 Task: Select the data range.
Action: Mouse moved to (230, 105)
Screenshot: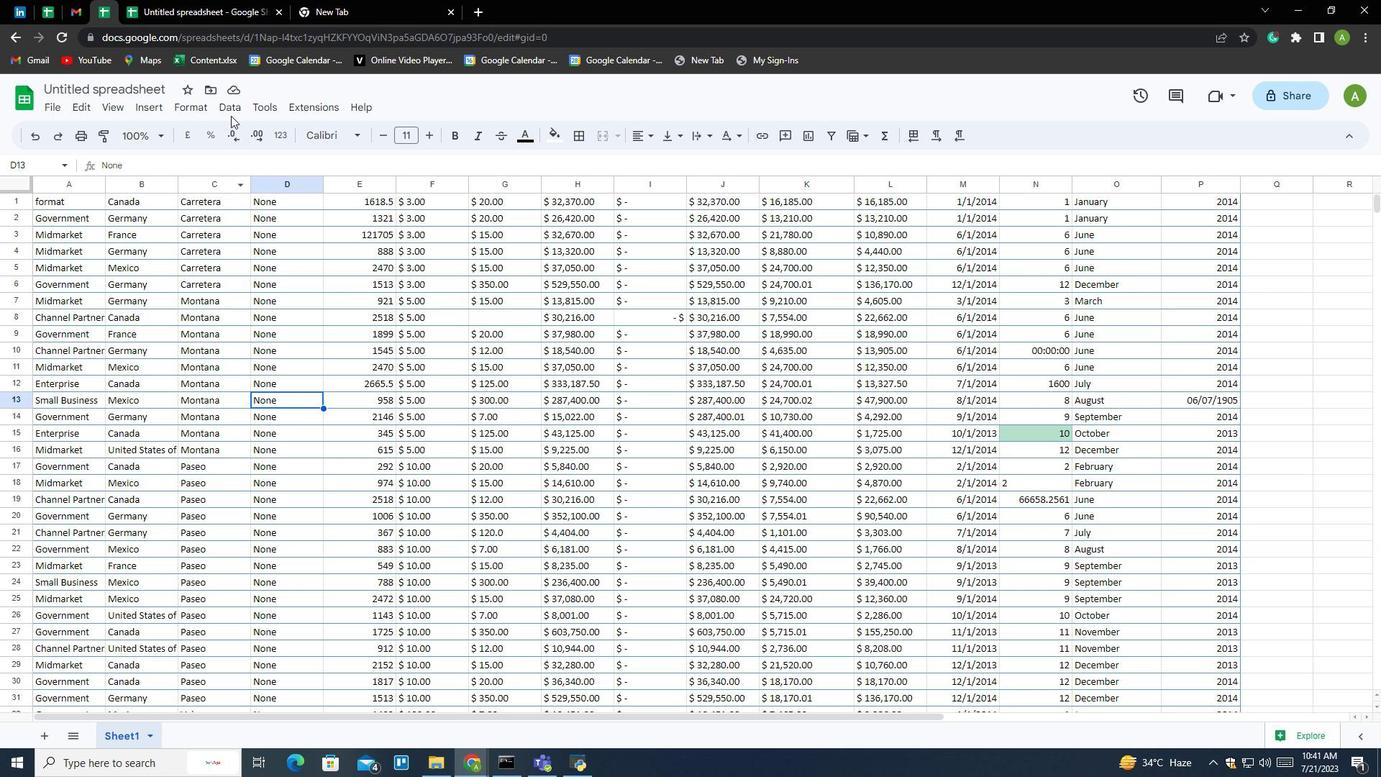 
Action: Mouse pressed left at (230, 105)
Screenshot: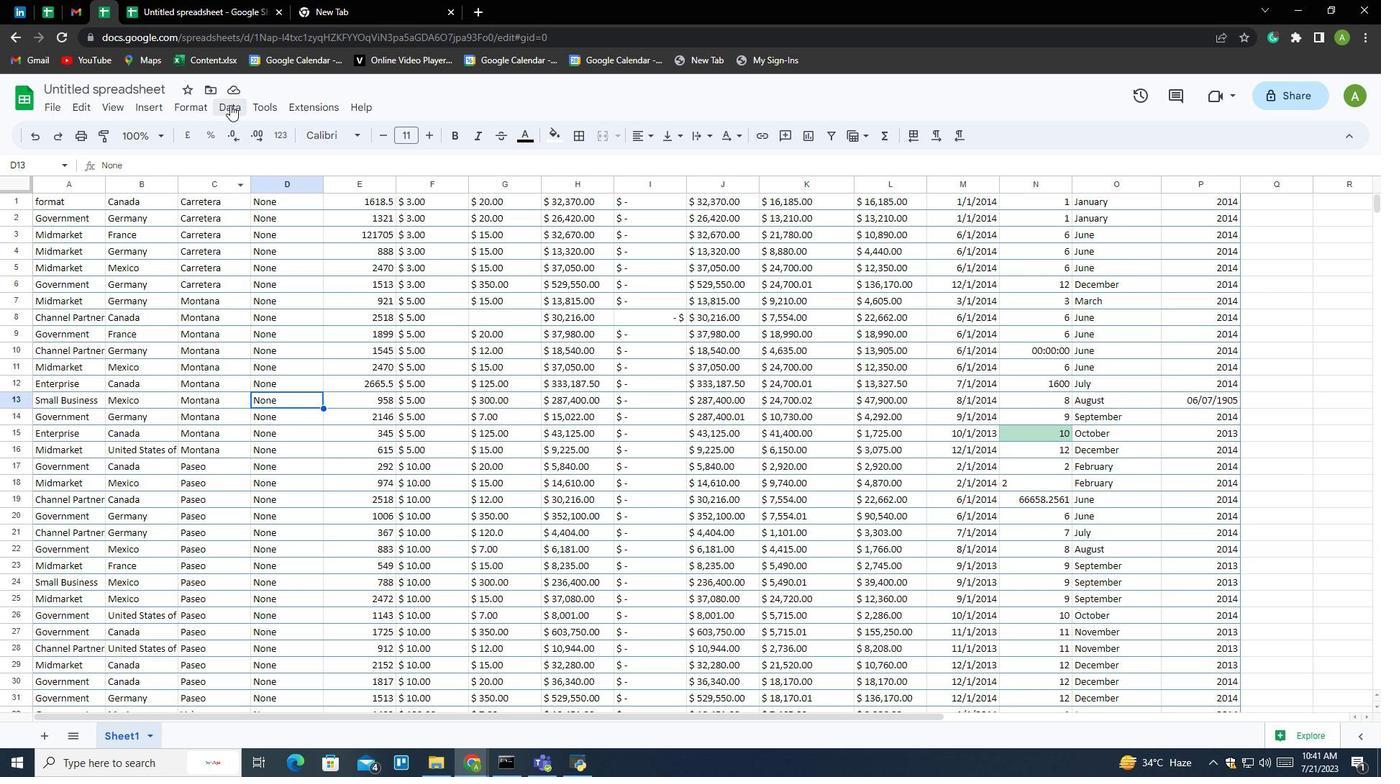 
Action: Mouse moved to (287, 266)
Screenshot: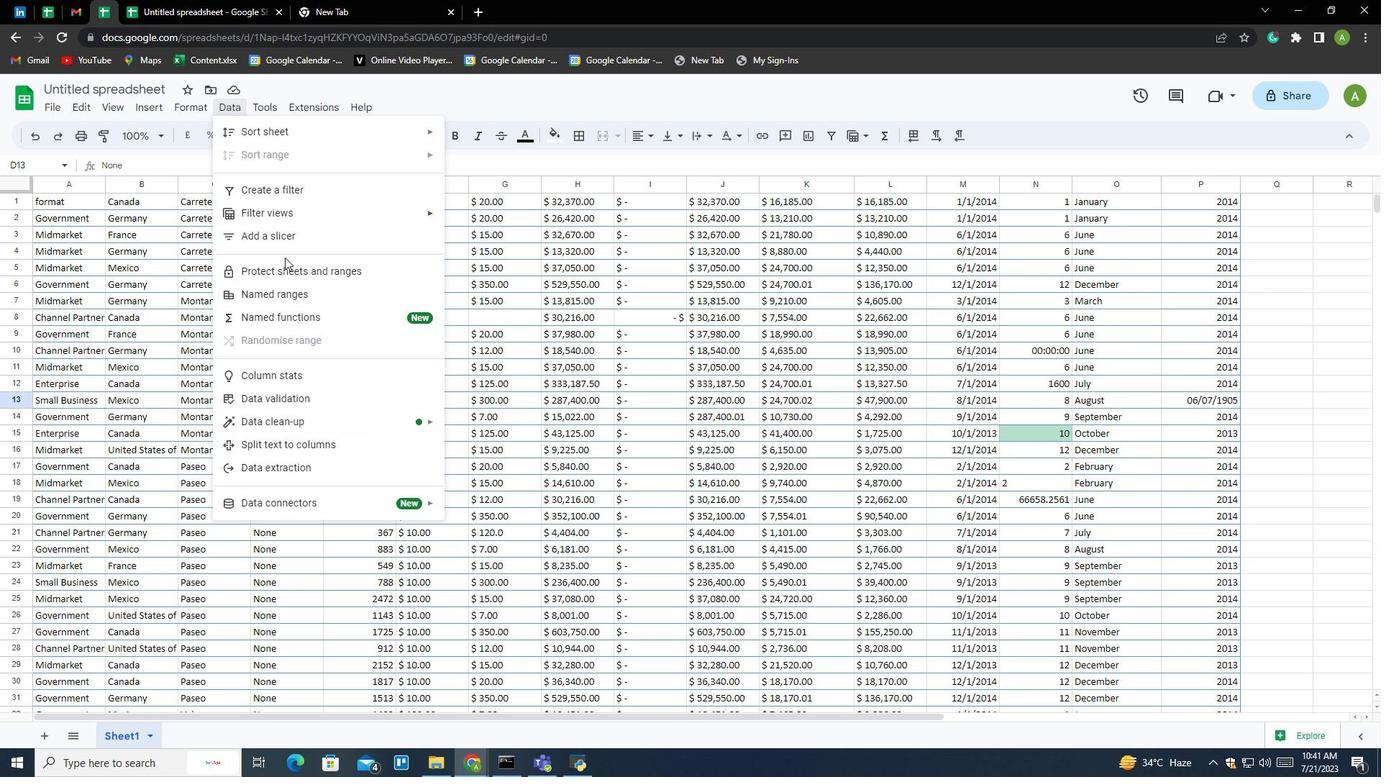 
Action: Mouse pressed left at (287, 266)
Screenshot: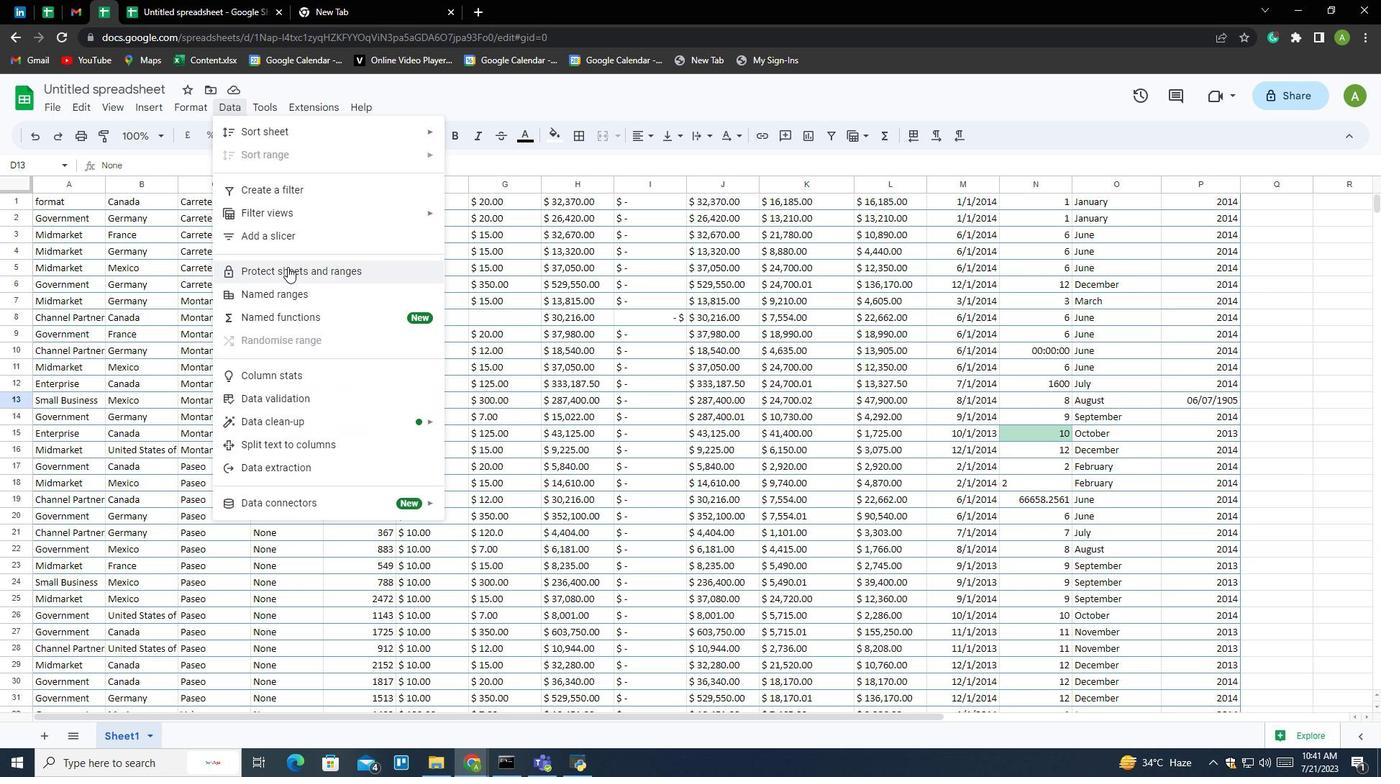 
Action: Mouse moved to (1188, 183)
Screenshot: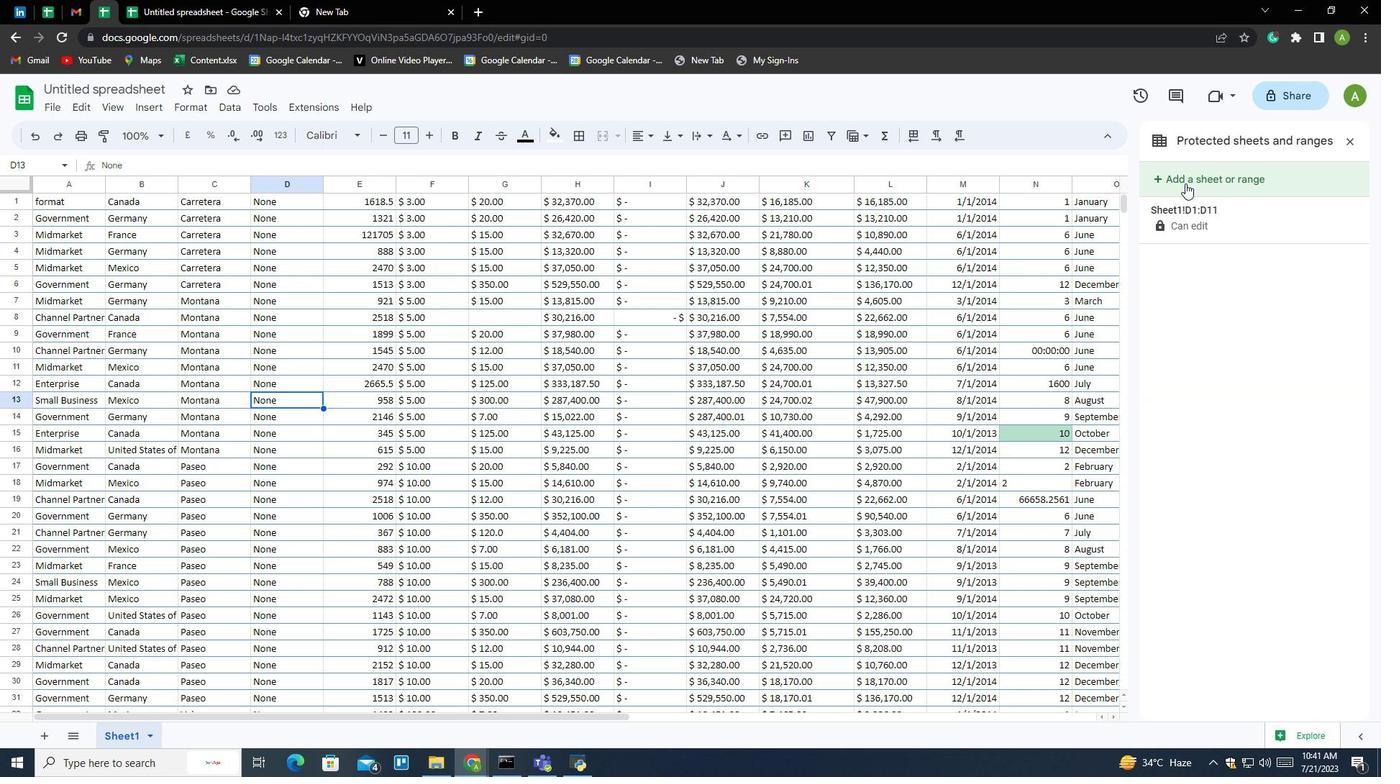 
Action: Mouse pressed left at (1188, 183)
Screenshot: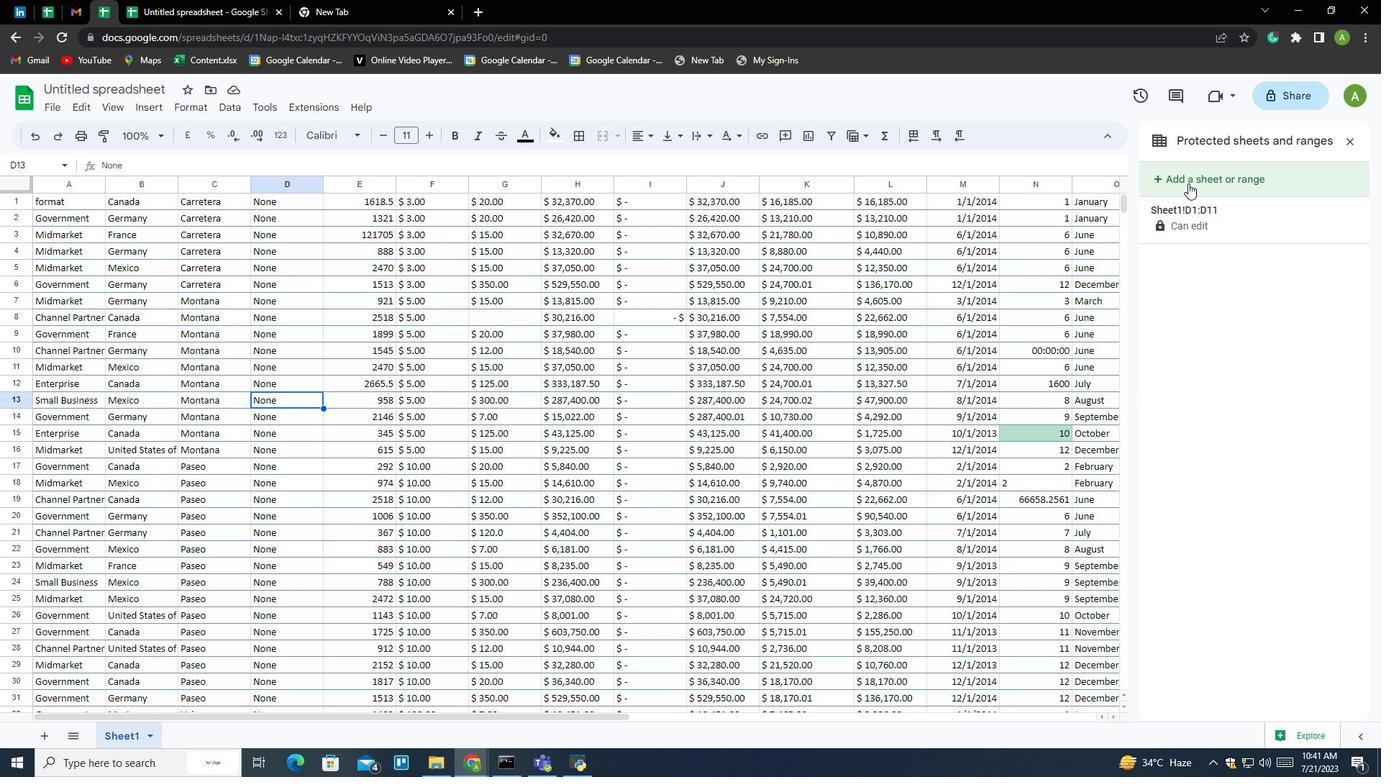 
Action: Mouse moved to (1303, 223)
Screenshot: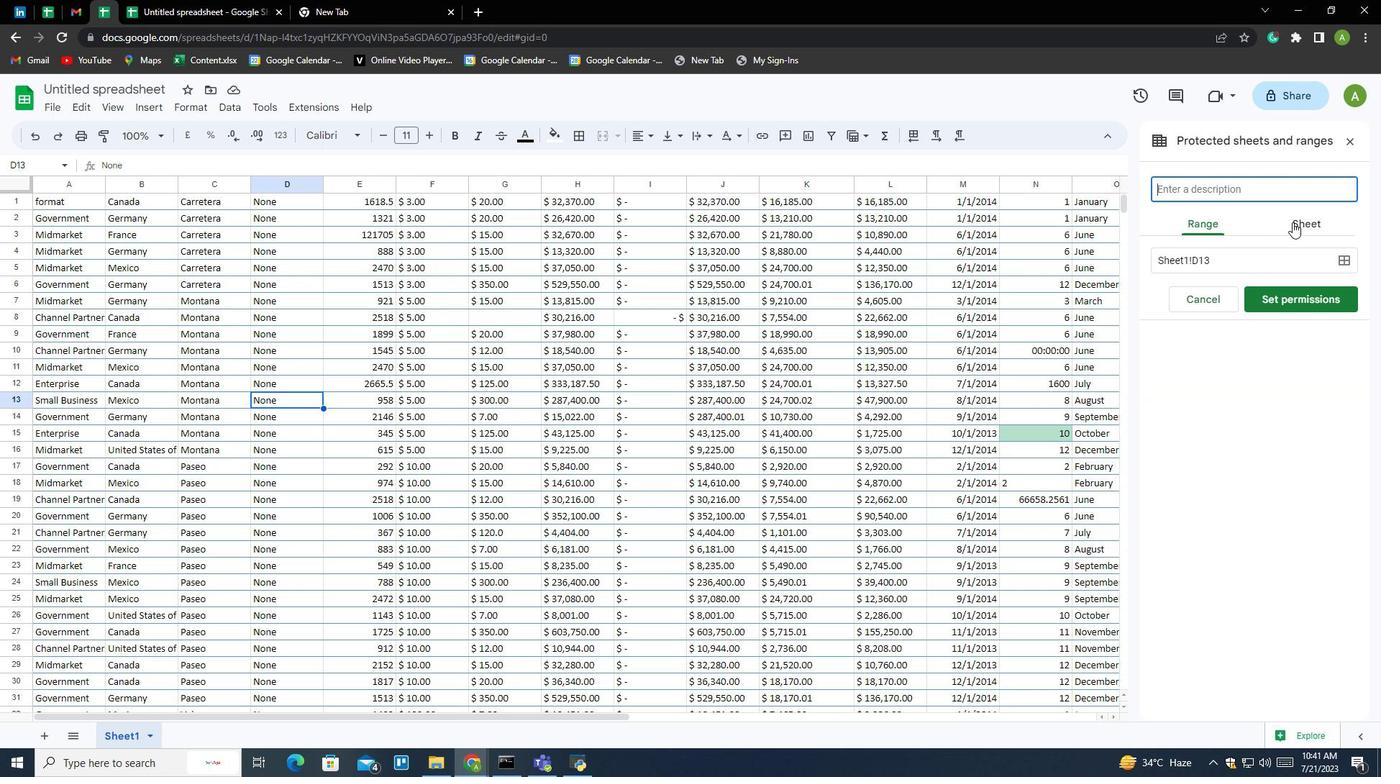 
Action: Mouse pressed left at (1303, 223)
Screenshot: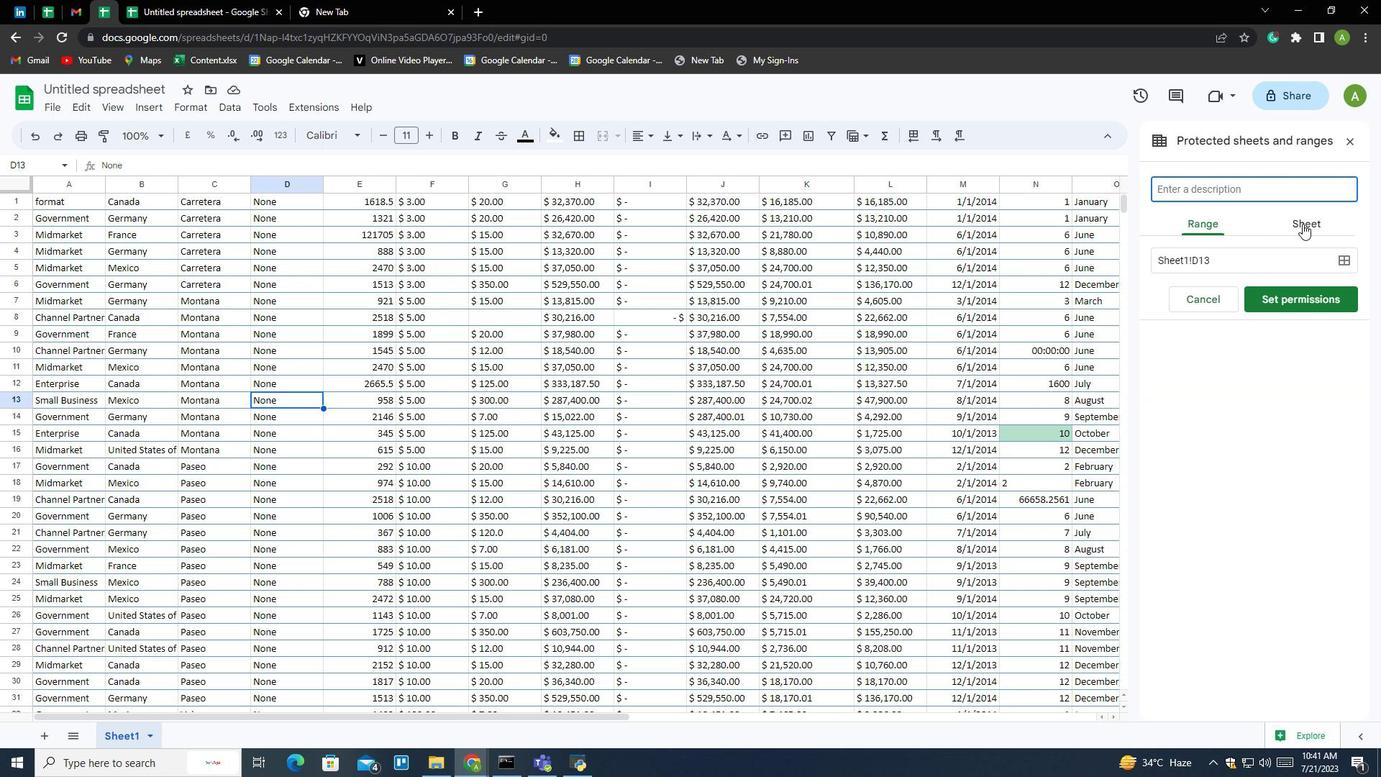 
Action: Mouse moved to (1164, 291)
Screenshot: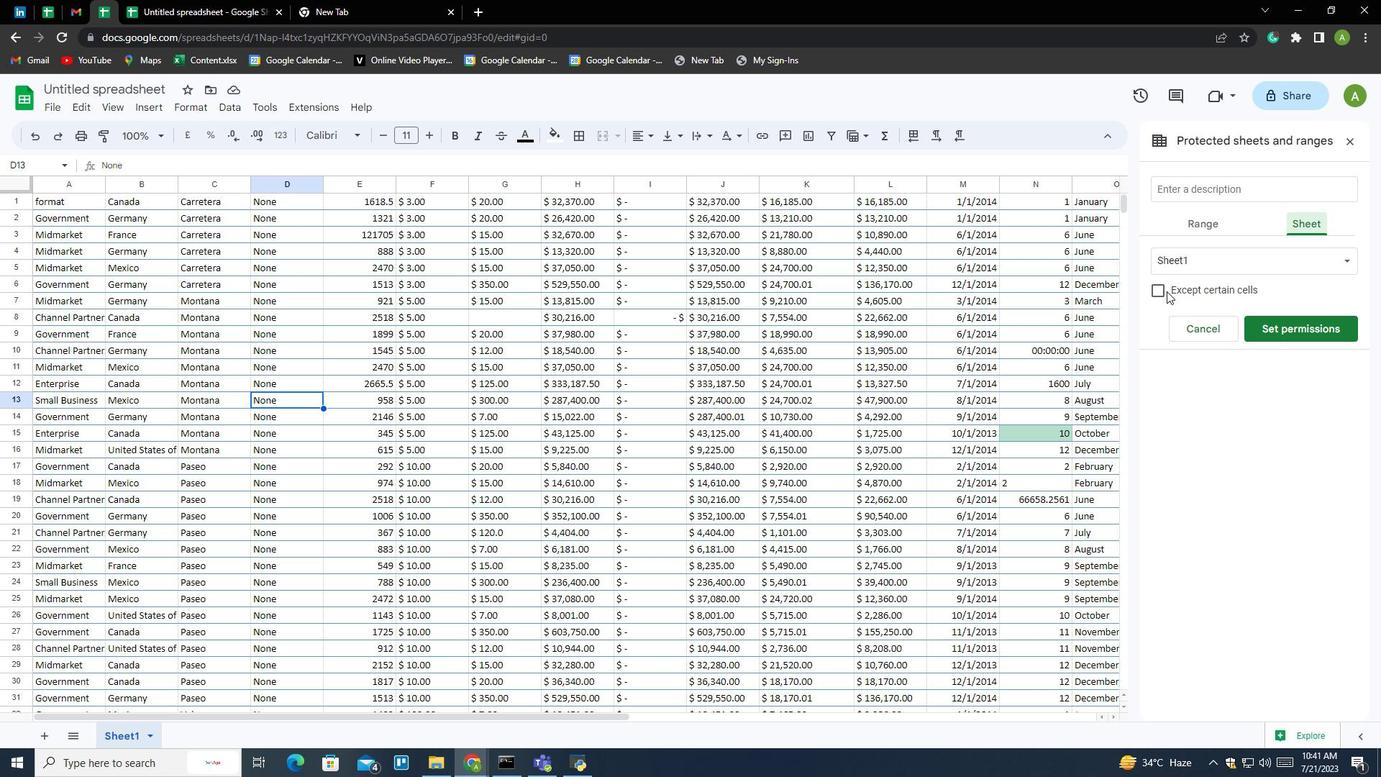 
Action: Mouse pressed left at (1164, 291)
Screenshot: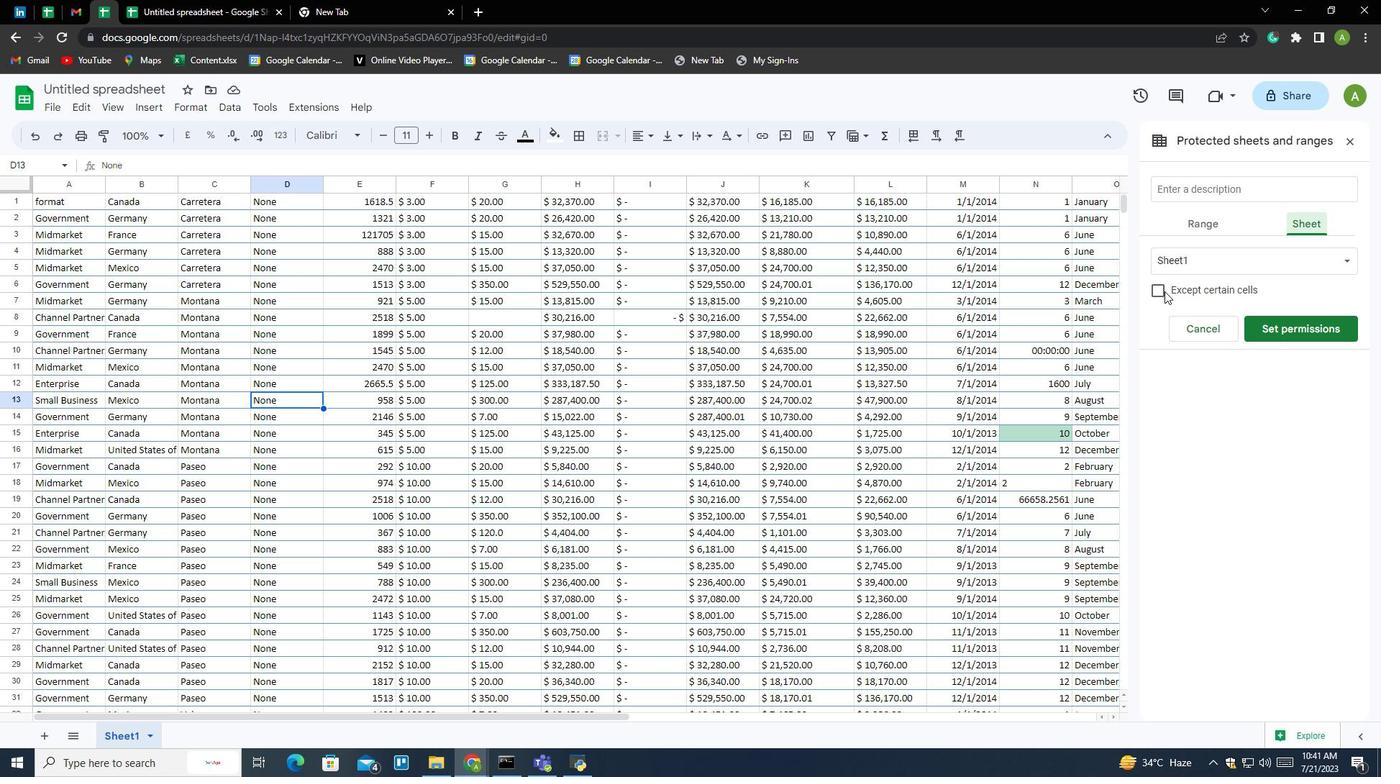 
Action: Mouse moved to (1159, 292)
Screenshot: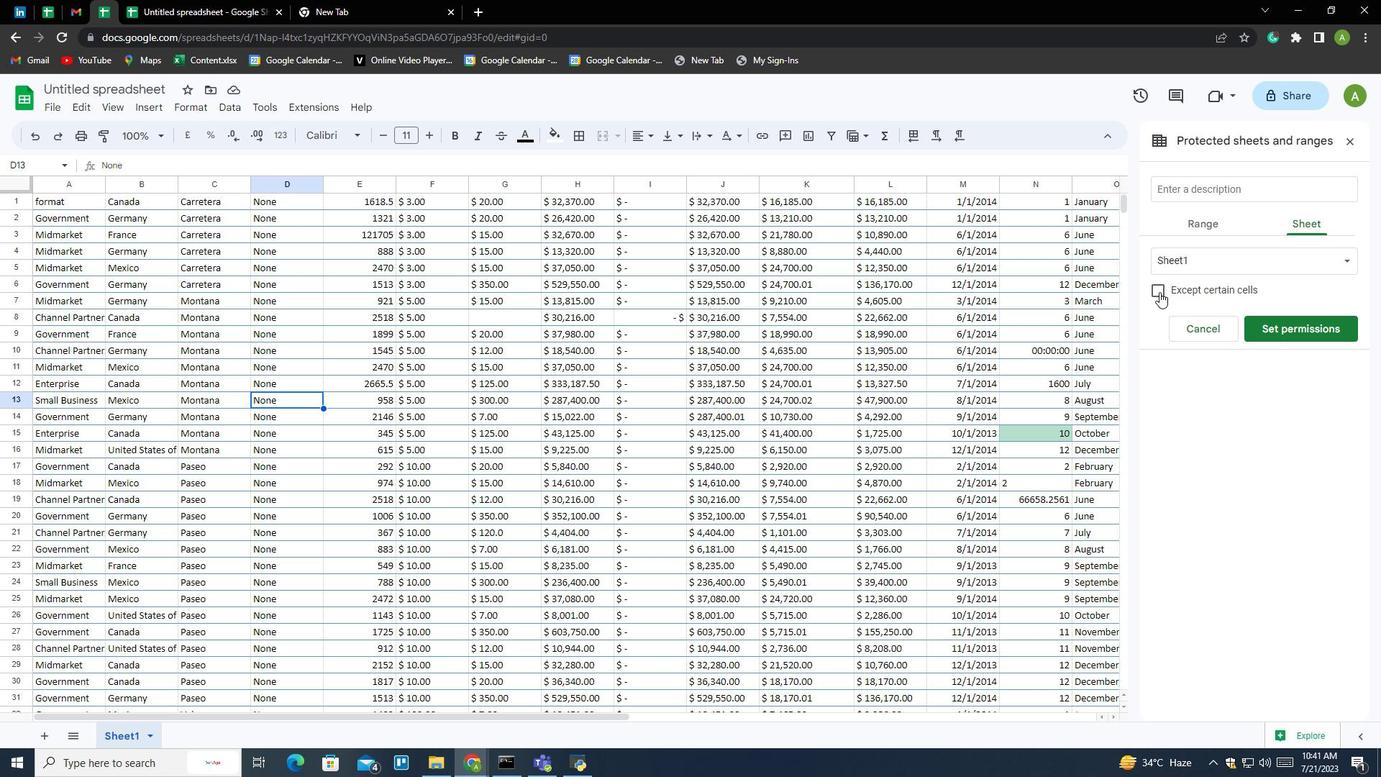 
Action: Mouse pressed left at (1159, 292)
Screenshot: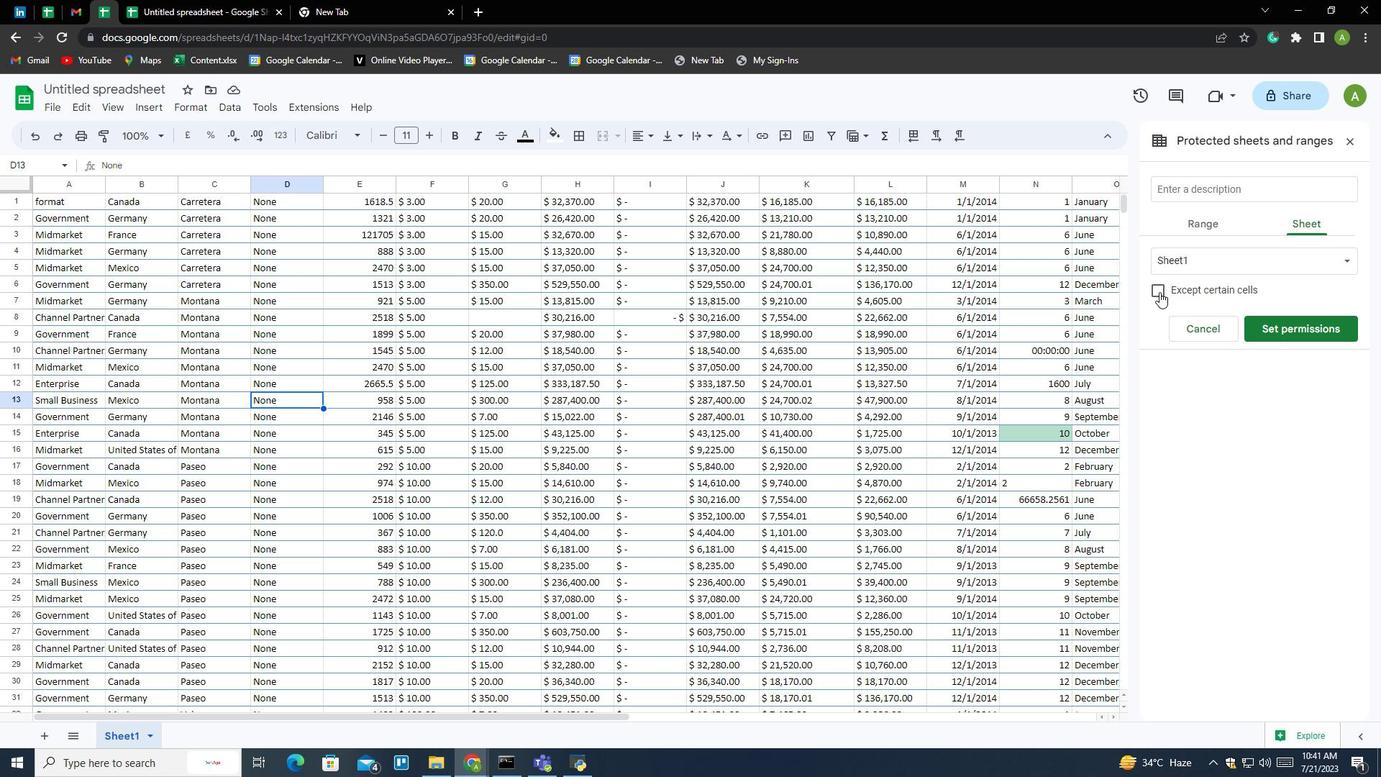 
Action: Mouse moved to (1259, 318)
Screenshot: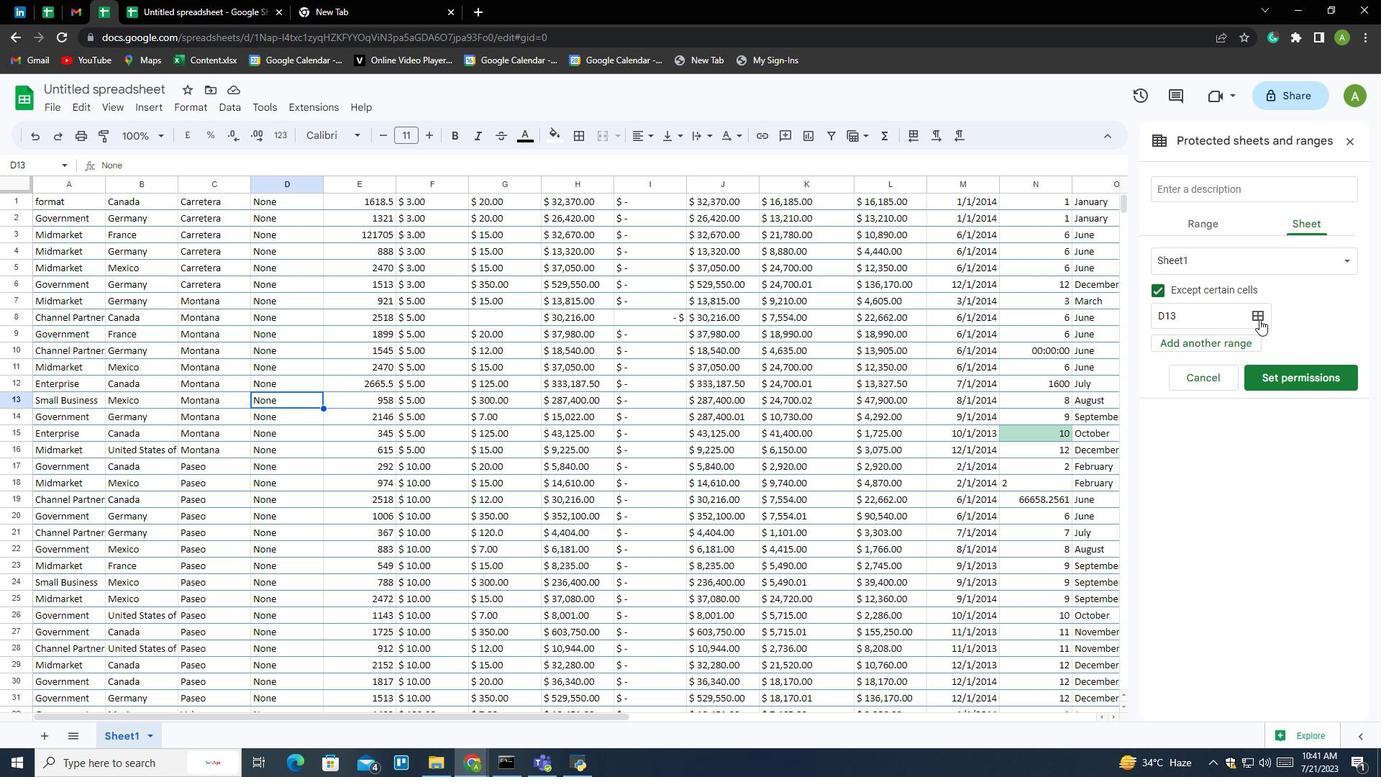 
Action: Mouse pressed left at (1259, 318)
Screenshot: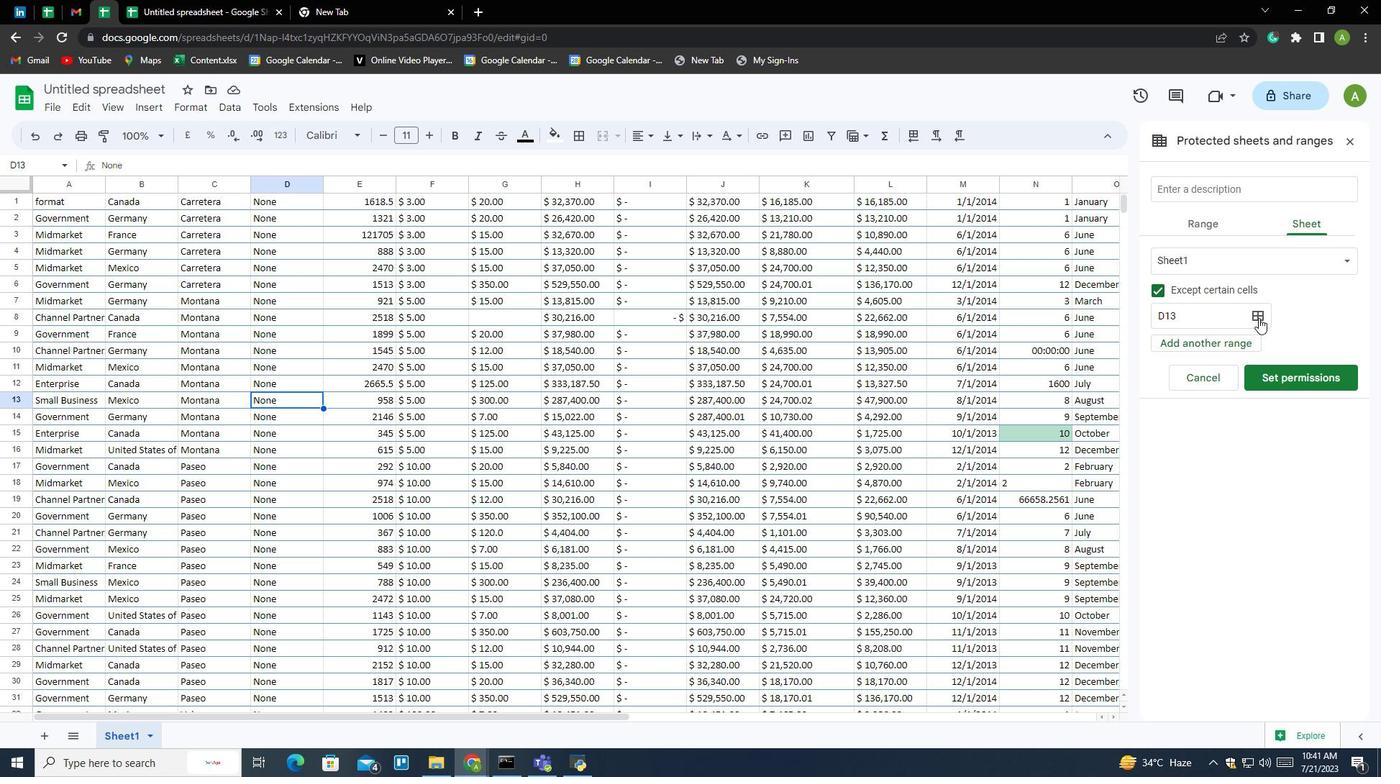 
Action: Mouse moved to (1227, 321)
Screenshot: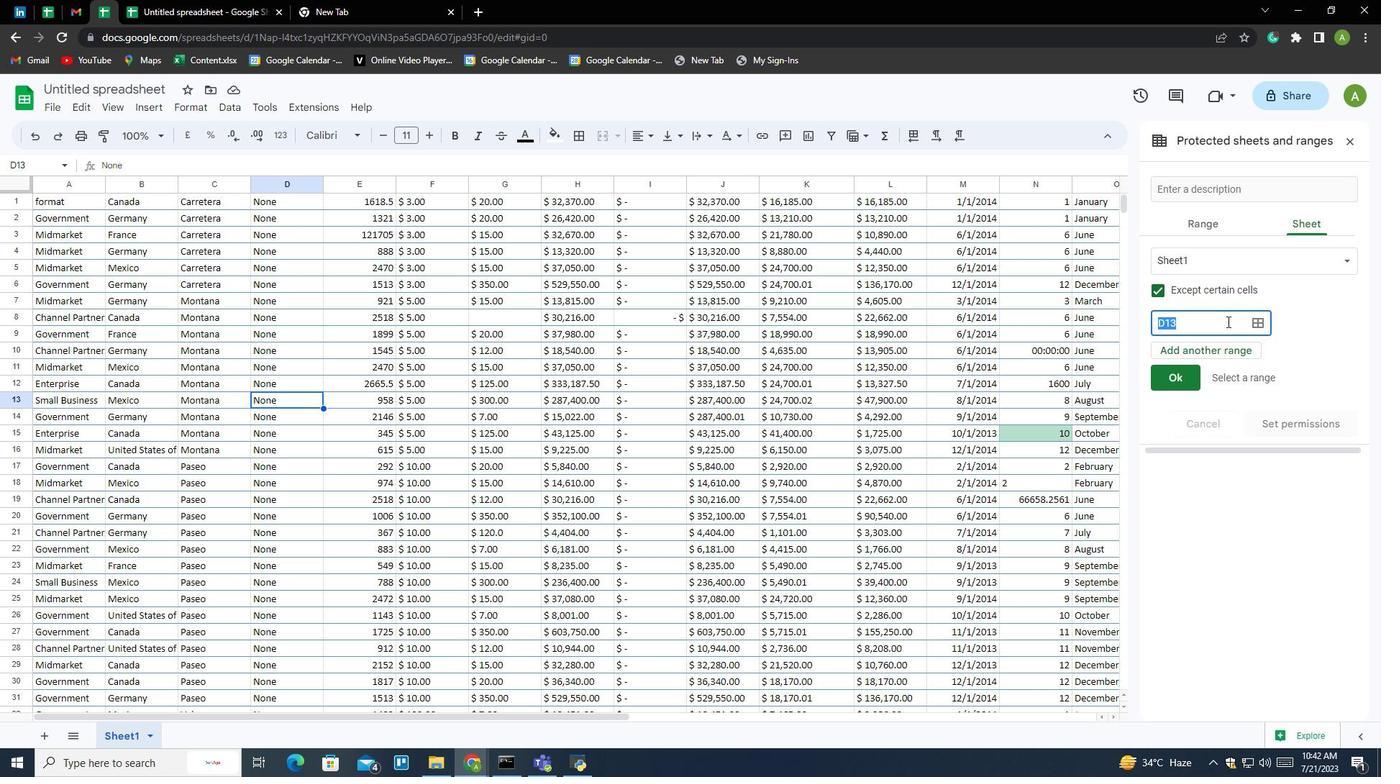 
